 Task: Create a new field with title Stage a blank project AgileBee with field type as Single-select and options as Not Started, In Progress and Complete
Action: Mouse moved to (61, 246)
Screenshot: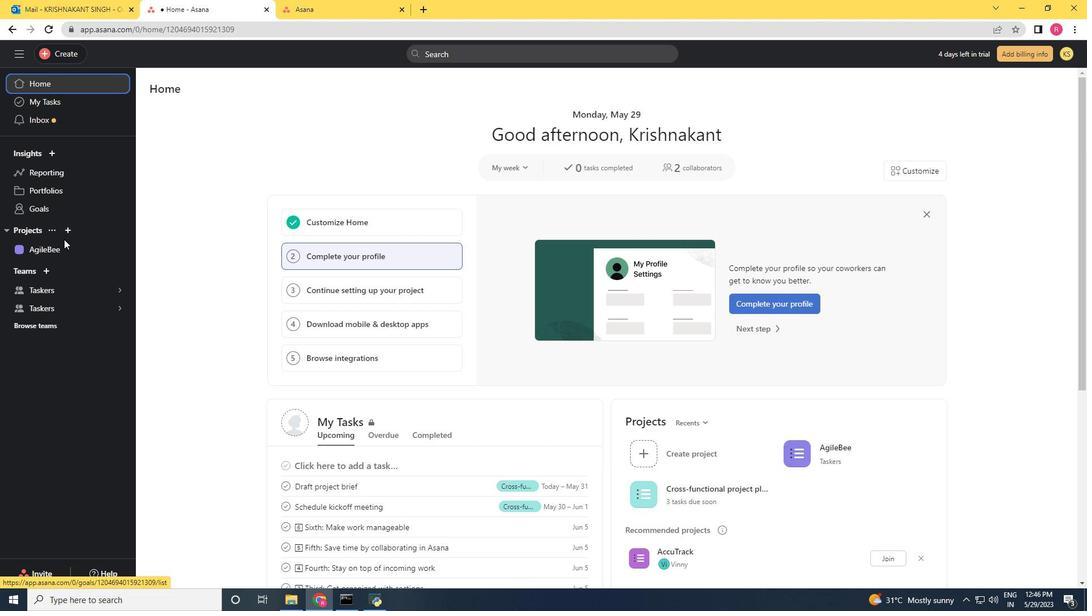 
Action: Mouse pressed left at (61, 246)
Screenshot: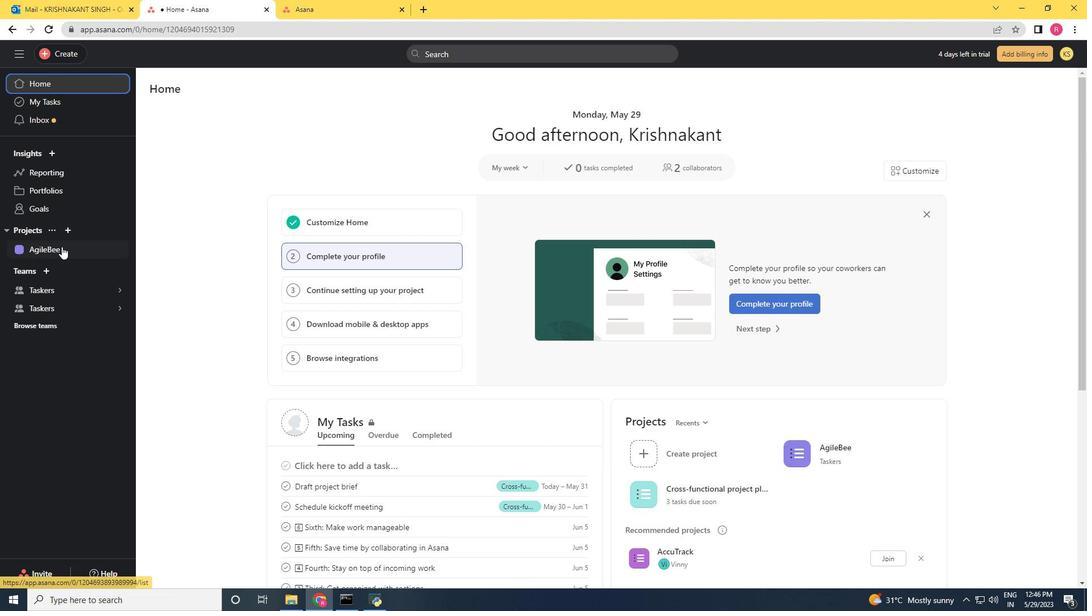 
Action: Mouse moved to (1040, 90)
Screenshot: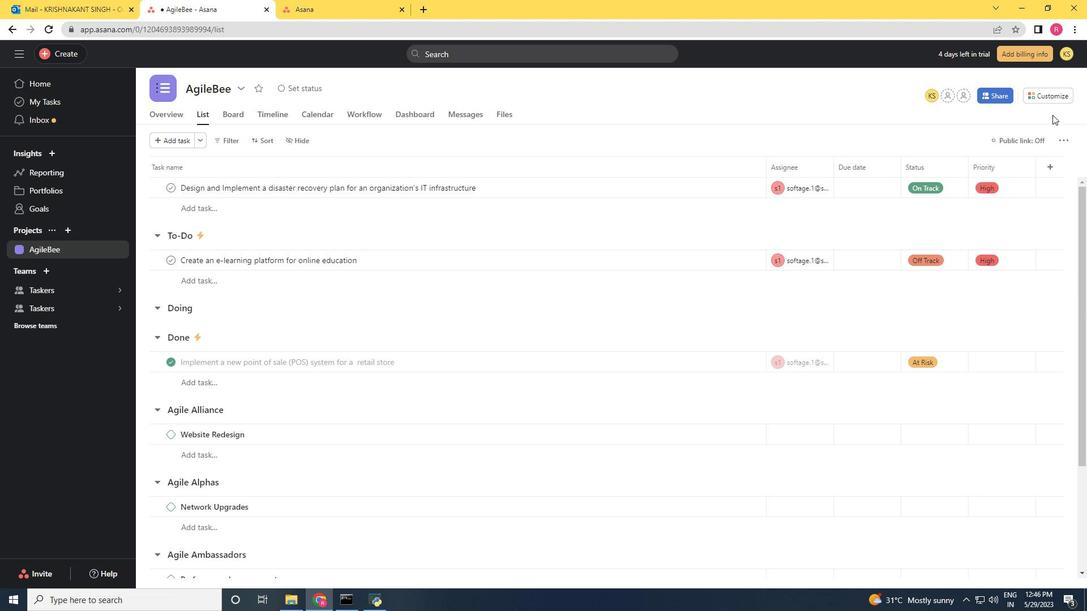 
Action: Mouse pressed left at (1040, 90)
Screenshot: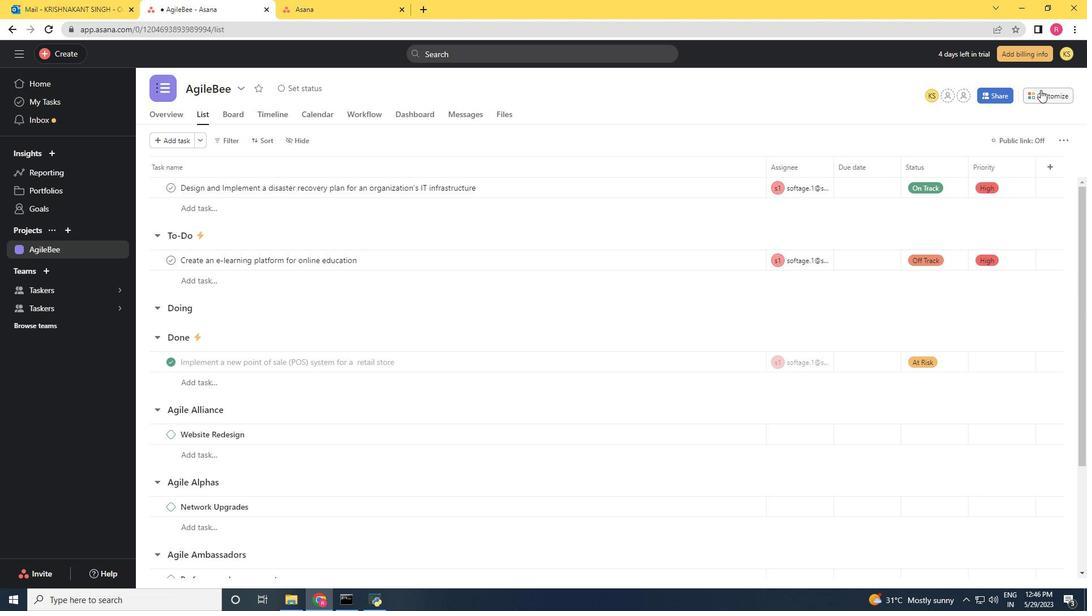
Action: Mouse moved to (847, 245)
Screenshot: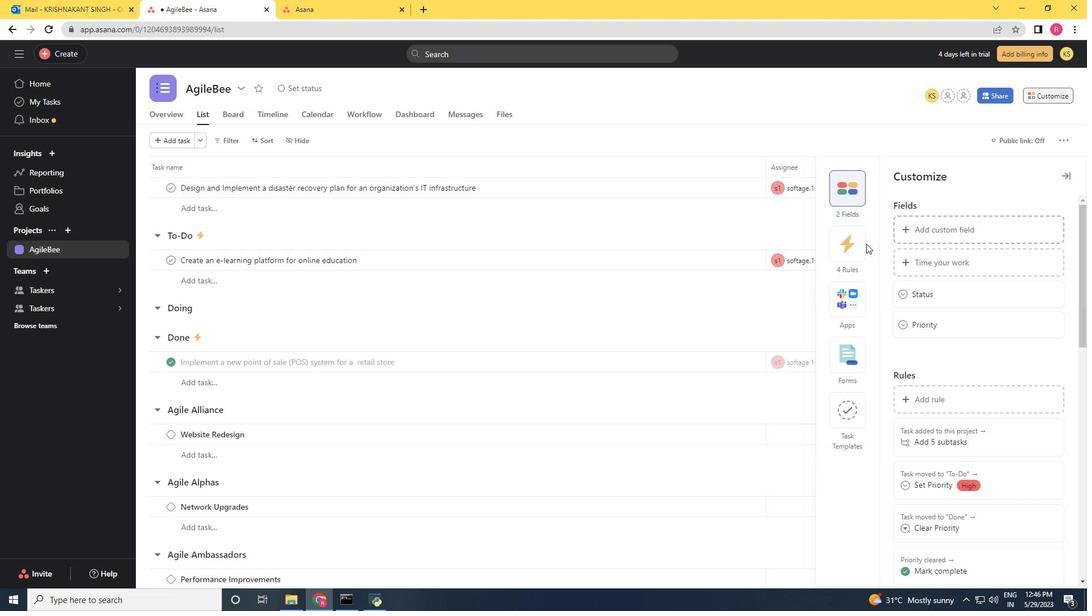 
Action: Mouse pressed left at (847, 245)
Screenshot: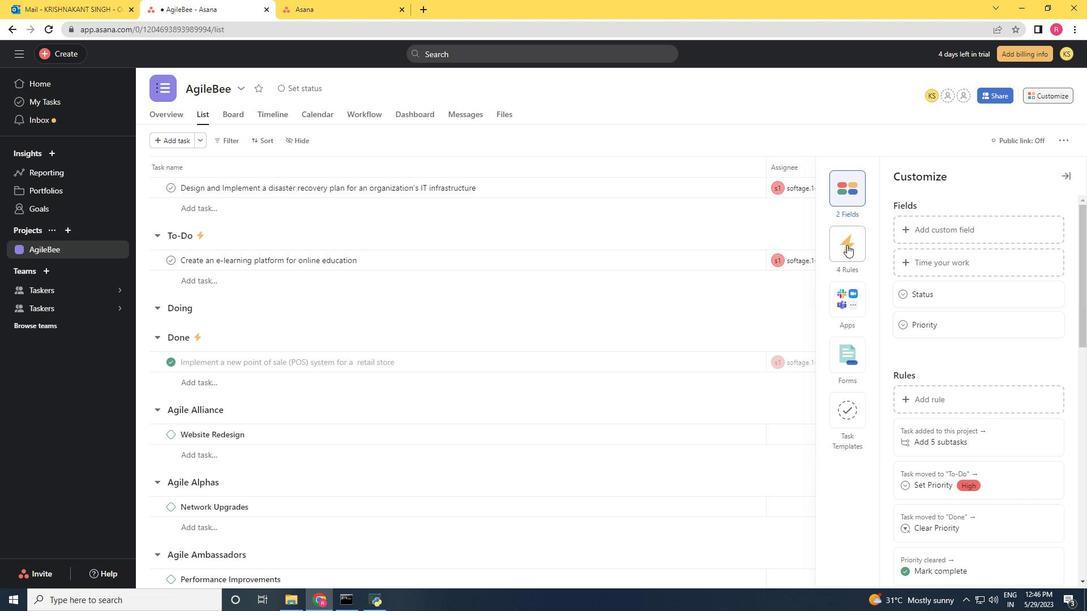 
Action: Mouse moved to (847, 208)
Screenshot: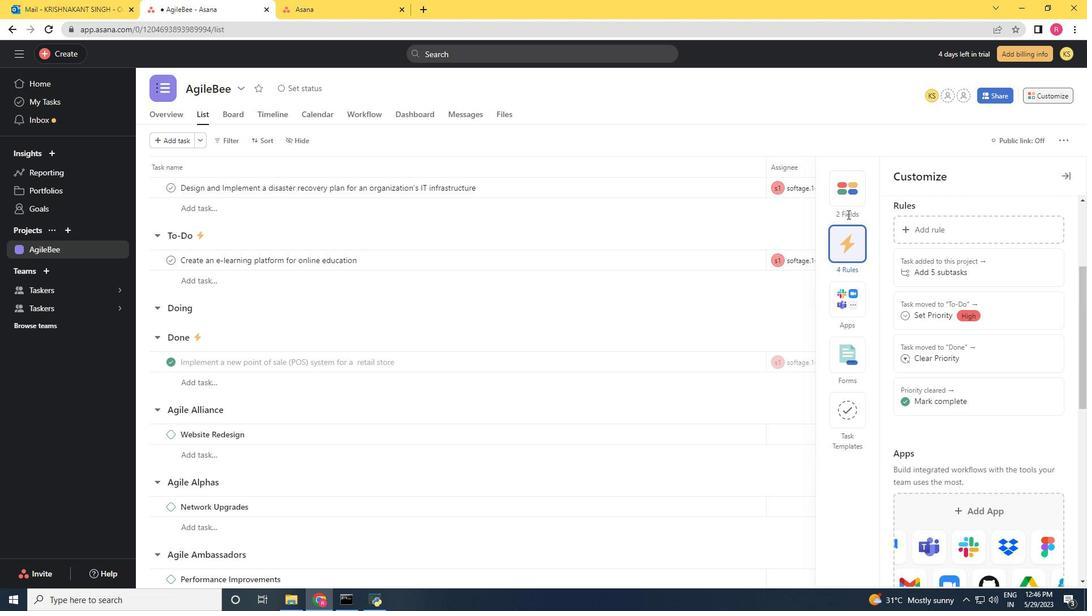 
Action: Mouse pressed left at (847, 208)
Screenshot: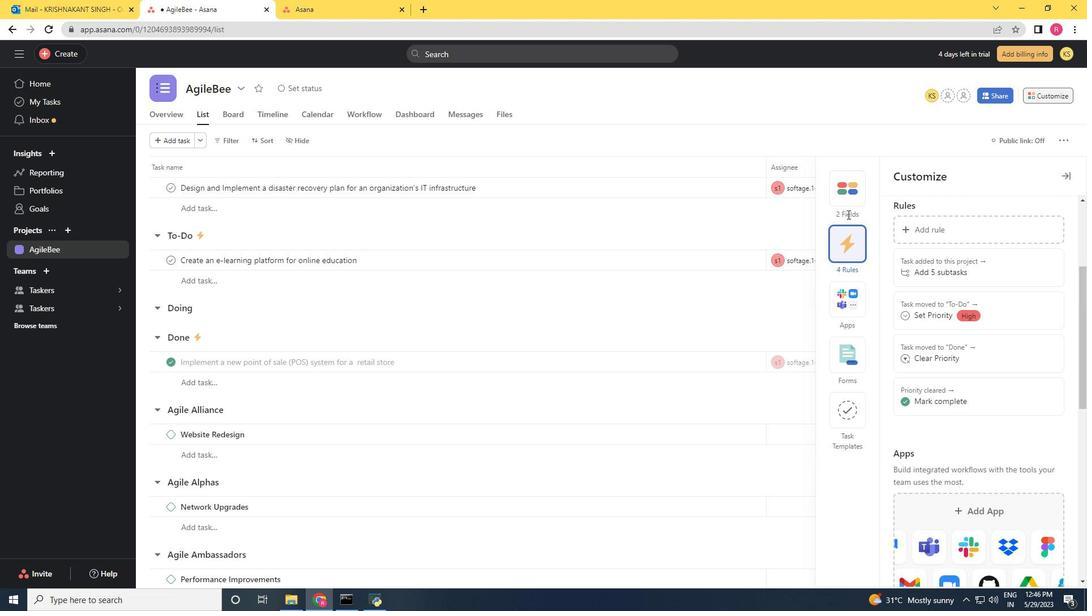 
Action: Mouse moved to (843, 196)
Screenshot: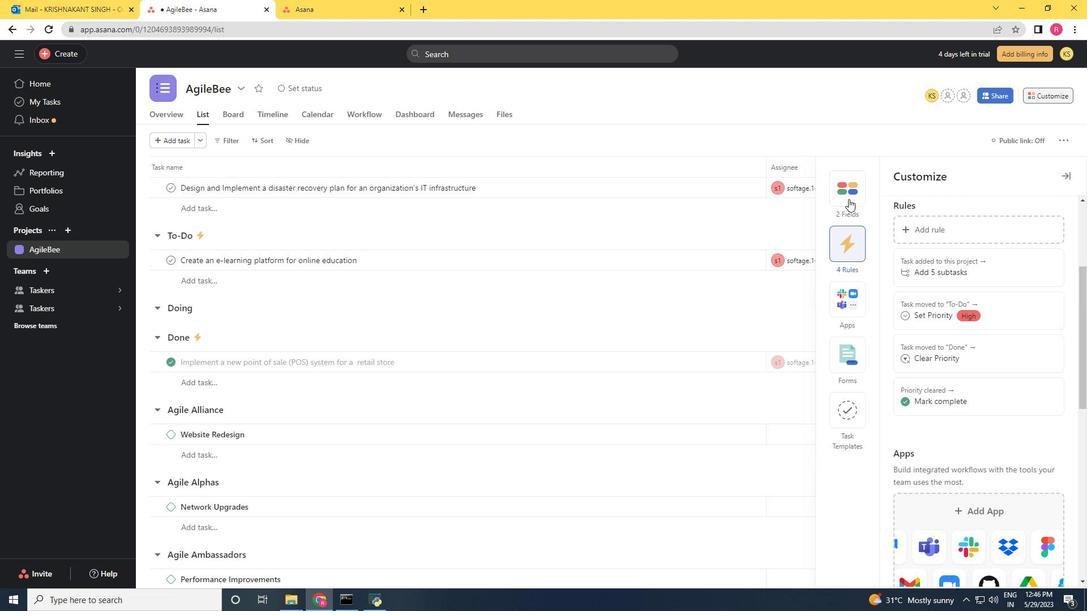 
Action: Mouse pressed left at (843, 196)
Screenshot: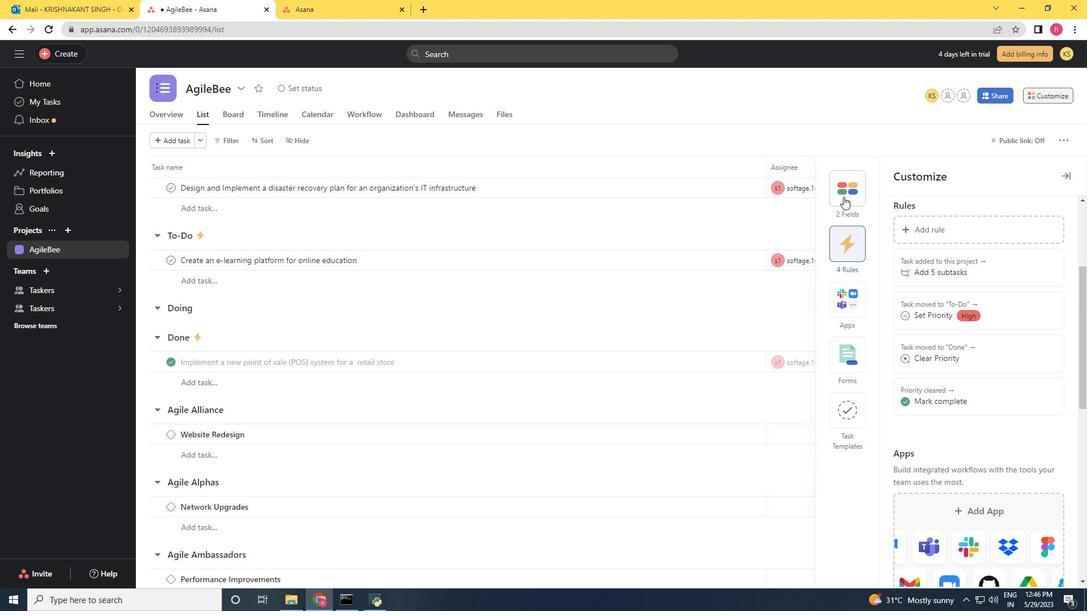 
Action: Mouse moved to (920, 232)
Screenshot: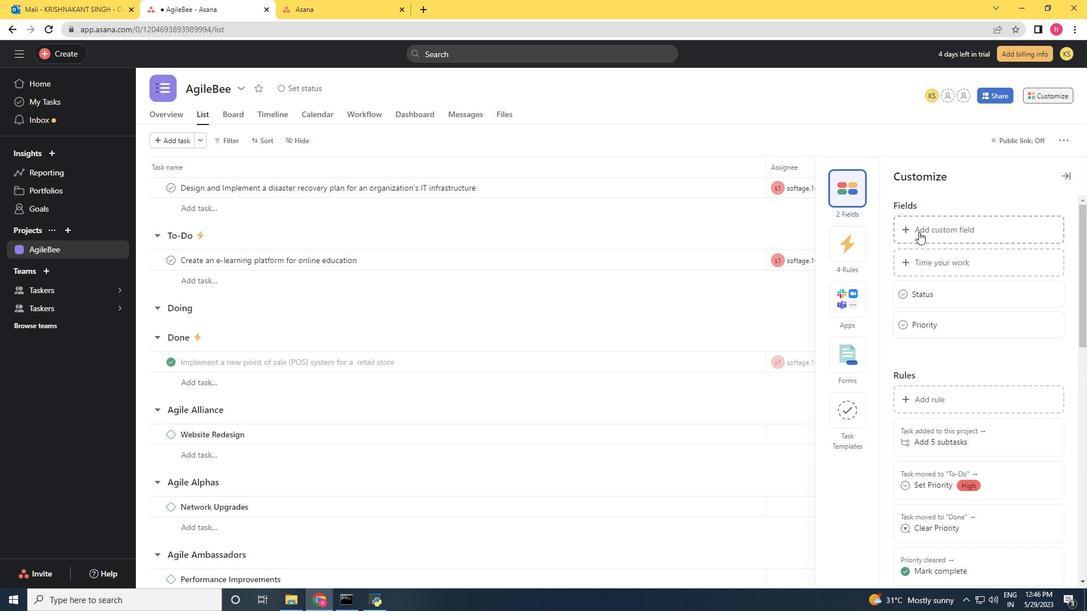 
Action: Mouse pressed left at (920, 232)
Screenshot: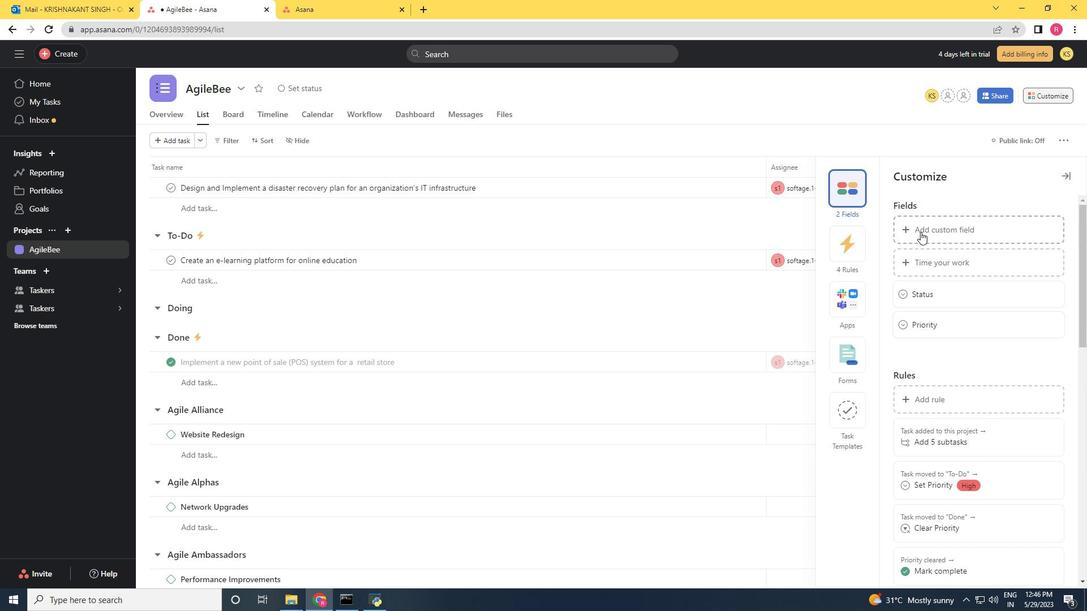 
Action: Mouse moved to (764, 222)
Screenshot: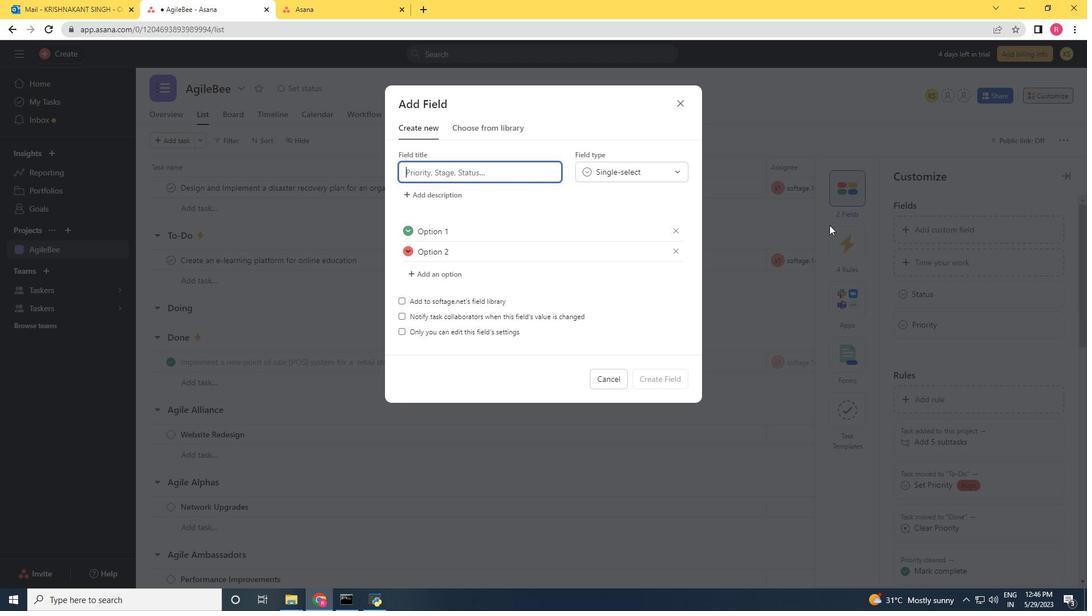
Action: Key pressed <Key.shift>Stage<Key.space>a<Key.space>blank<Key.space>project
Screenshot: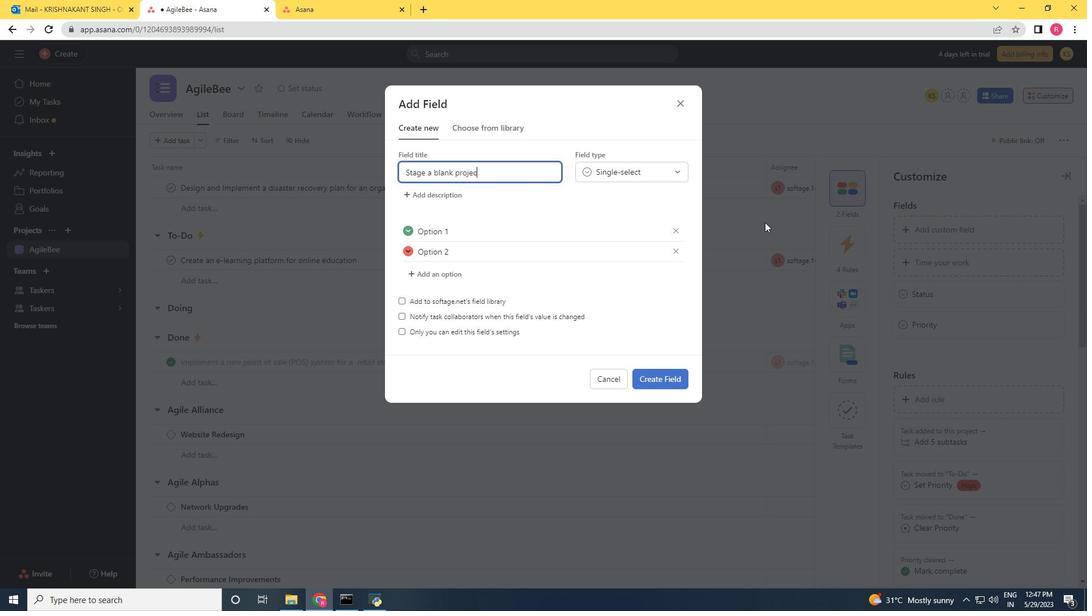 
Action: Mouse moved to (658, 173)
Screenshot: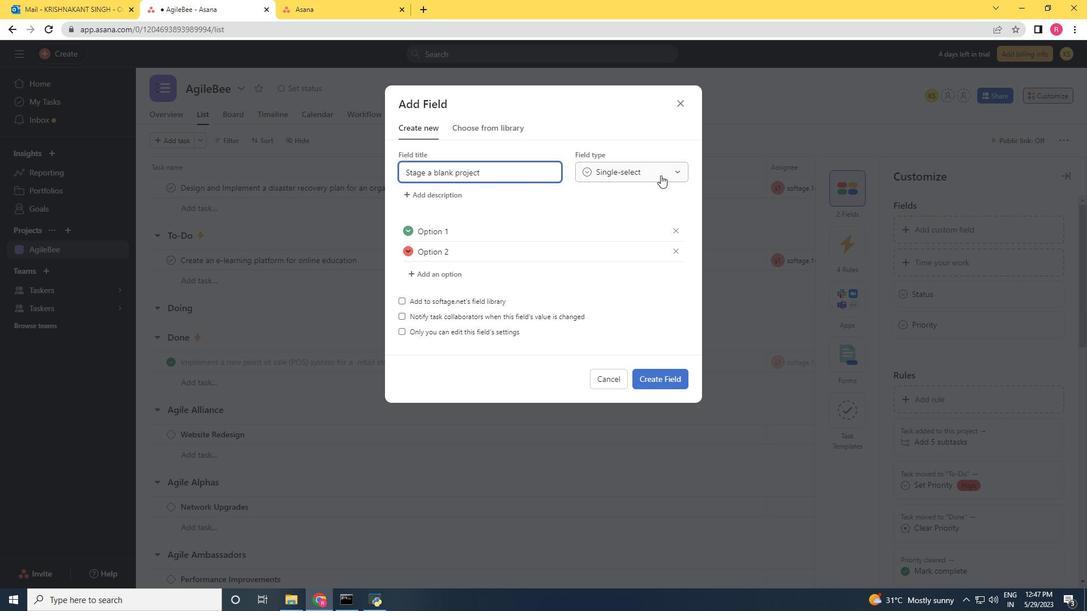 
Action: Mouse pressed left at (658, 173)
Screenshot: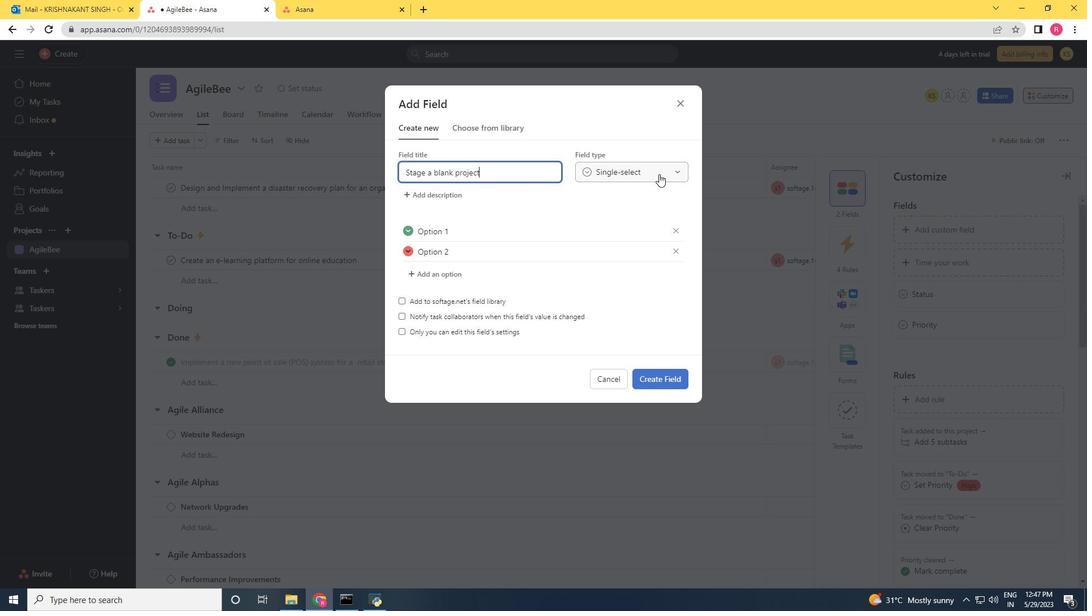 
Action: Mouse moved to (651, 188)
Screenshot: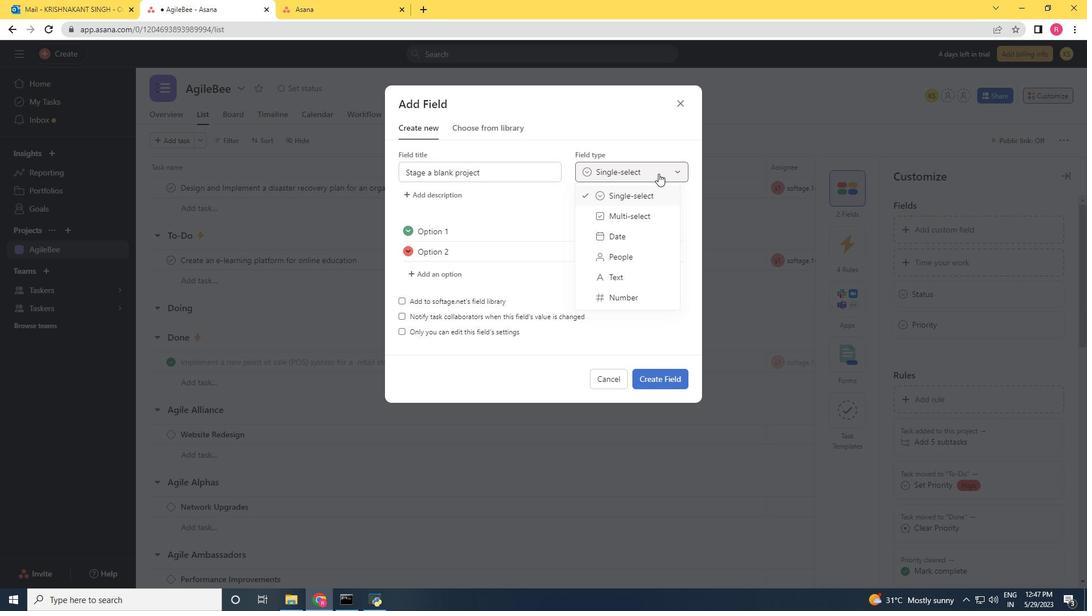 
Action: Mouse pressed left at (651, 188)
Screenshot: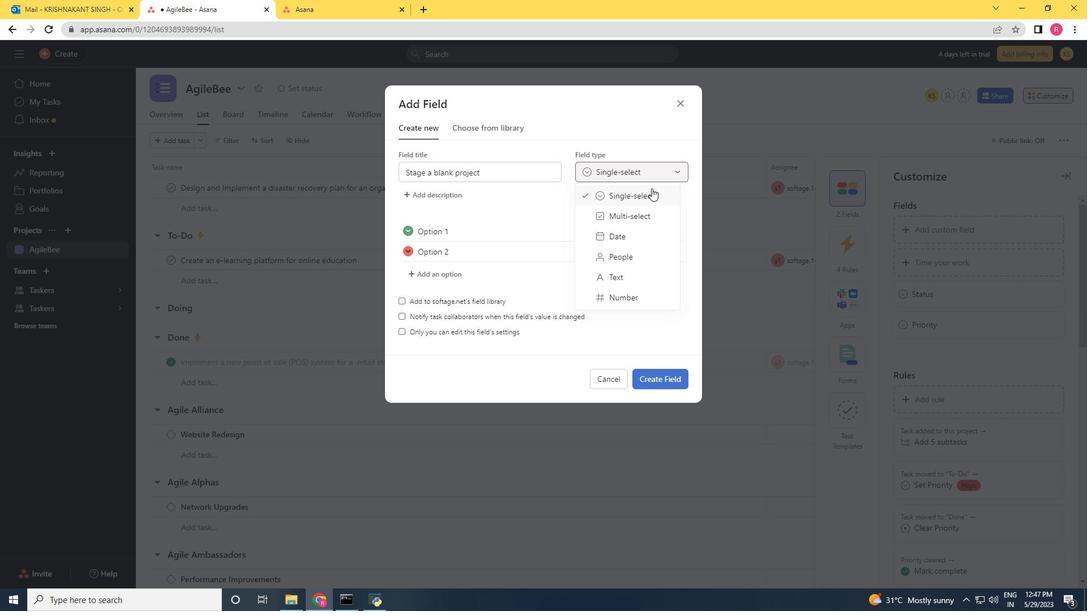 
Action: Mouse moved to (468, 235)
Screenshot: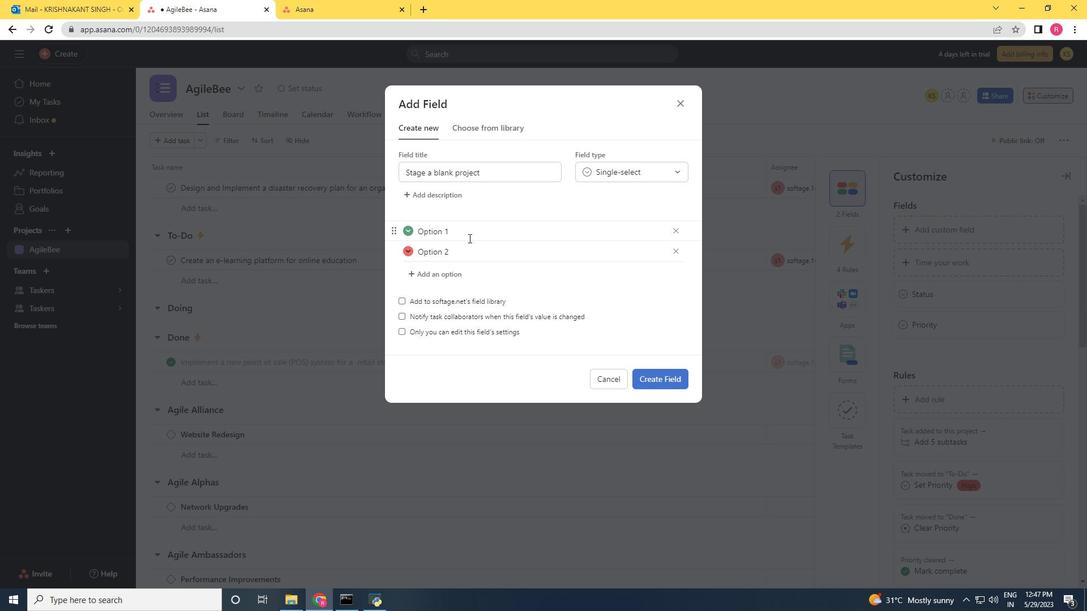
Action: Mouse pressed left at (468, 235)
Screenshot: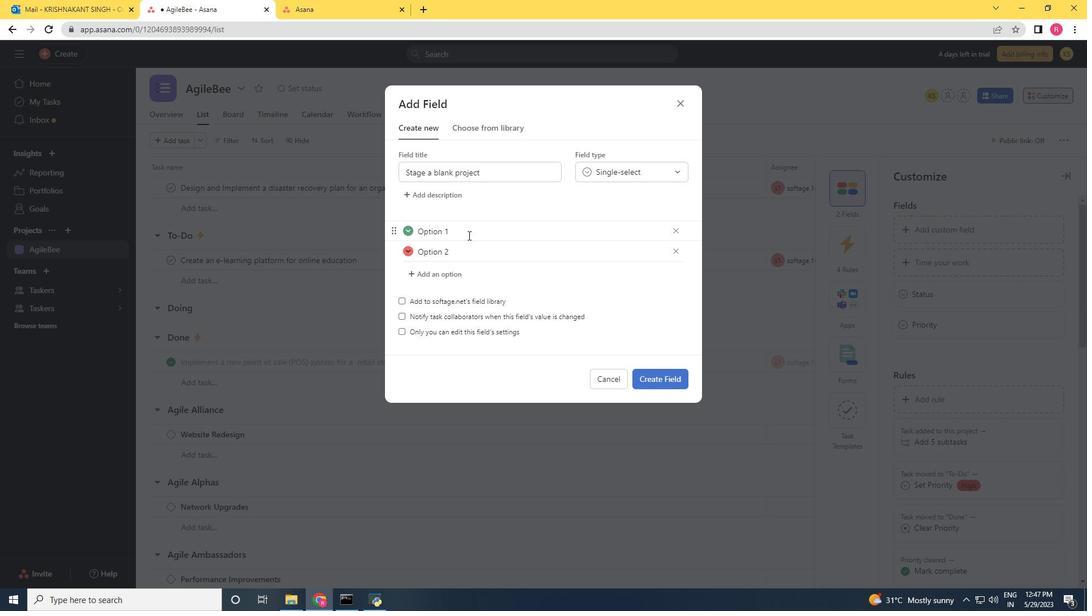 
Action: Mouse moved to (496, 229)
Screenshot: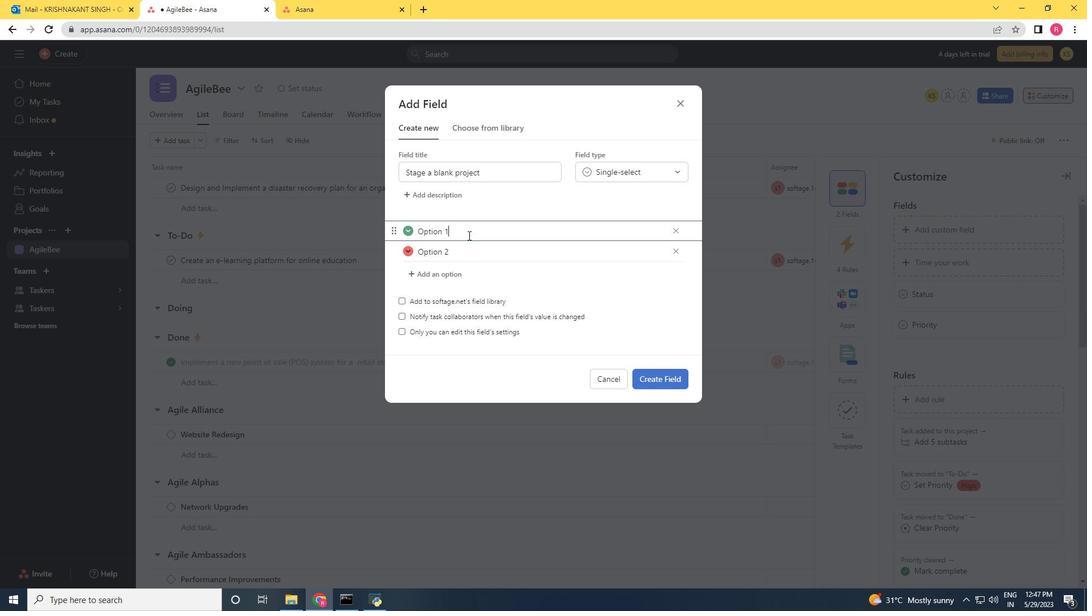
Action: Key pressed <Key.backspace><Key.backspace><Key.backspace><Key.backspace><Key.backspace><Key.backspace><Key.backspace><Key.backspace><Key.shift>Not<Key.space><Key.shift>Stsrtes<Key.backspace><Key.backspace><Key.backspace><Key.backspace><Key.backspace>artes<Key.backspace>d<Key.enter><Key.shift>In<Key.space><Key.shift>Progress<Key.enter><Key.shift>Complete
Screenshot: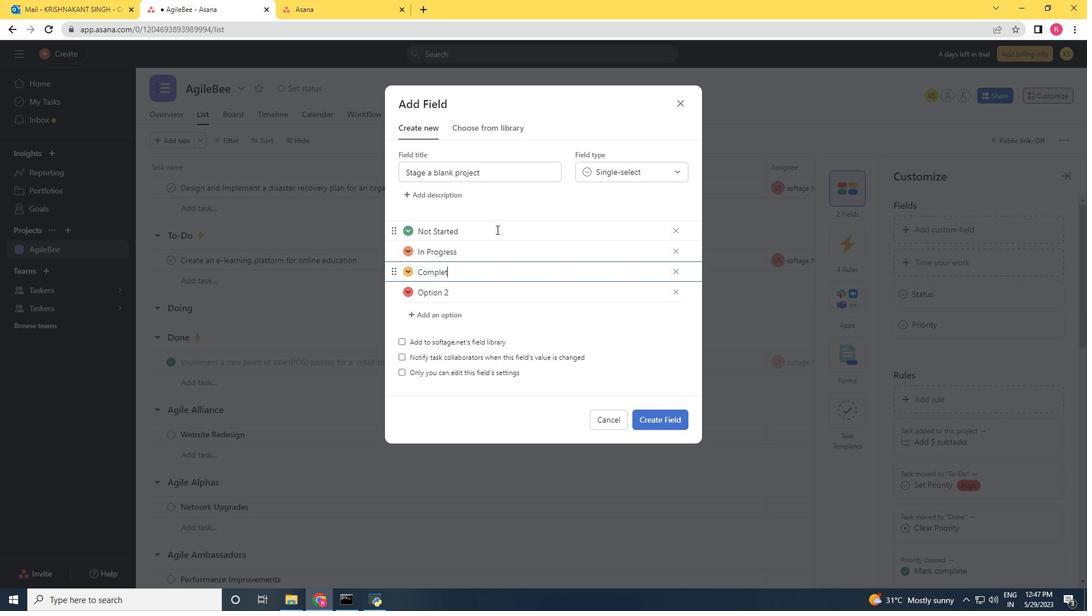 
Action: Mouse moved to (673, 293)
Screenshot: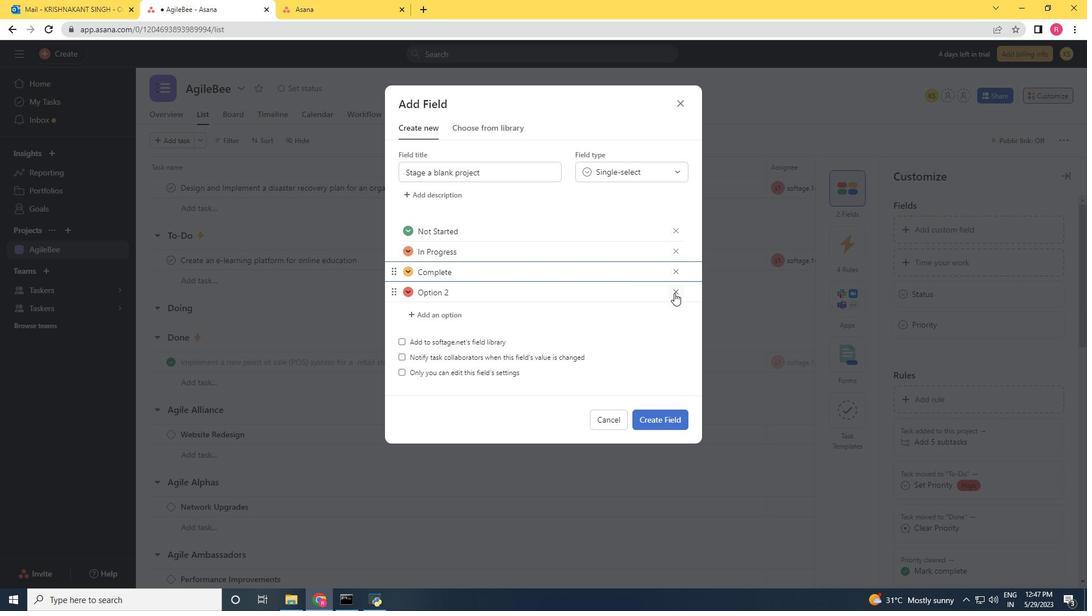 
Action: Mouse pressed left at (673, 293)
Screenshot: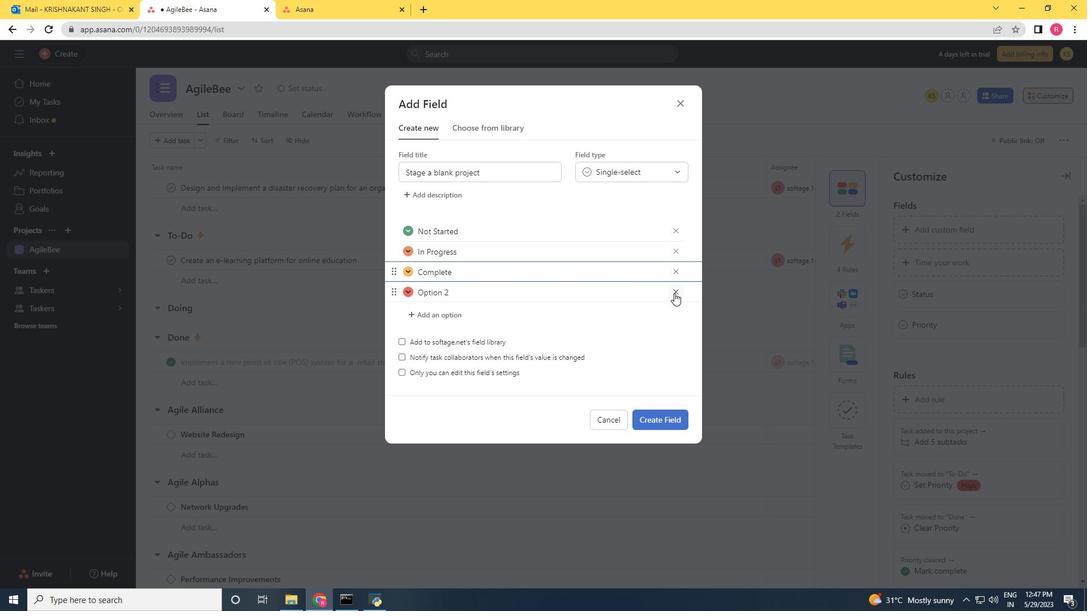 
Action: Mouse moved to (659, 403)
Screenshot: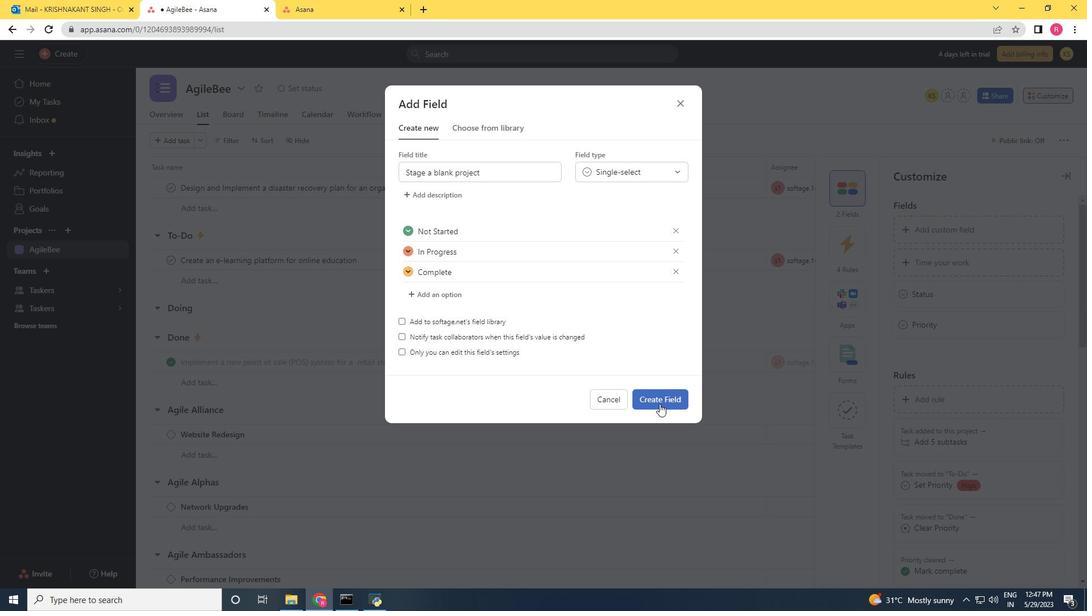 
Action: Mouse pressed left at (659, 403)
Screenshot: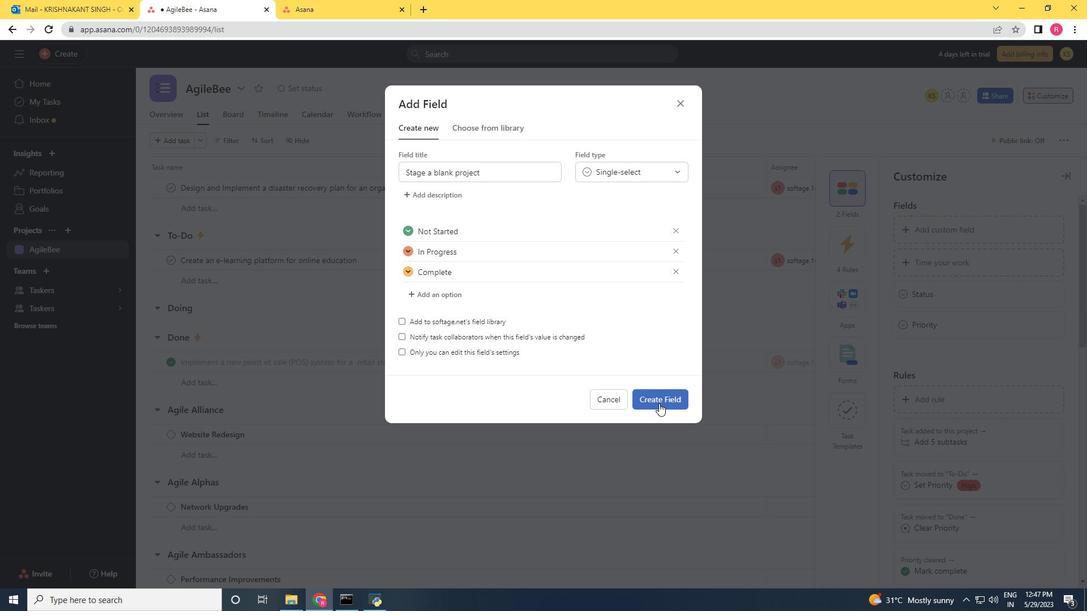 
